 Task: Select the auto option diff line deleted.
Action: Mouse moved to (34, 460)
Screenshot: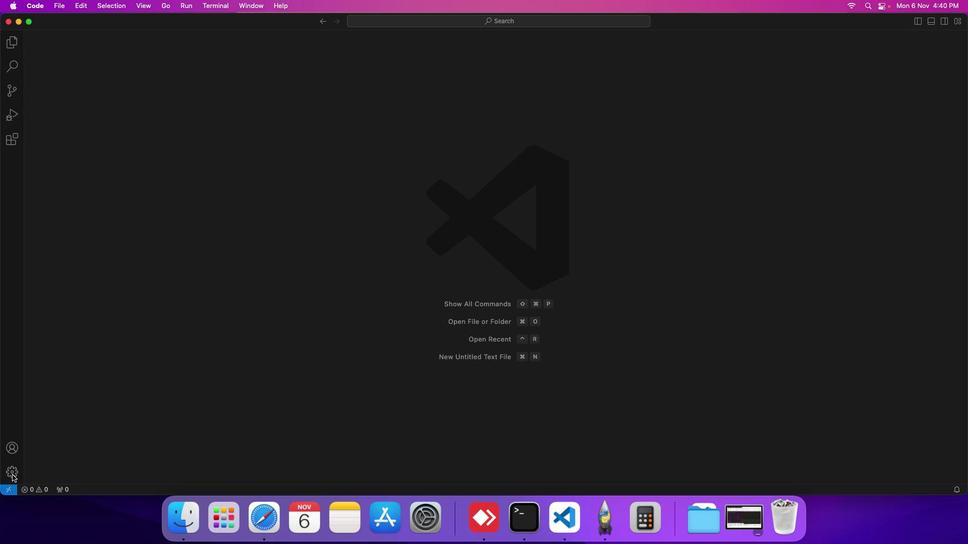 
Action: Mouse pressed left at (34, 460)
Screenshot: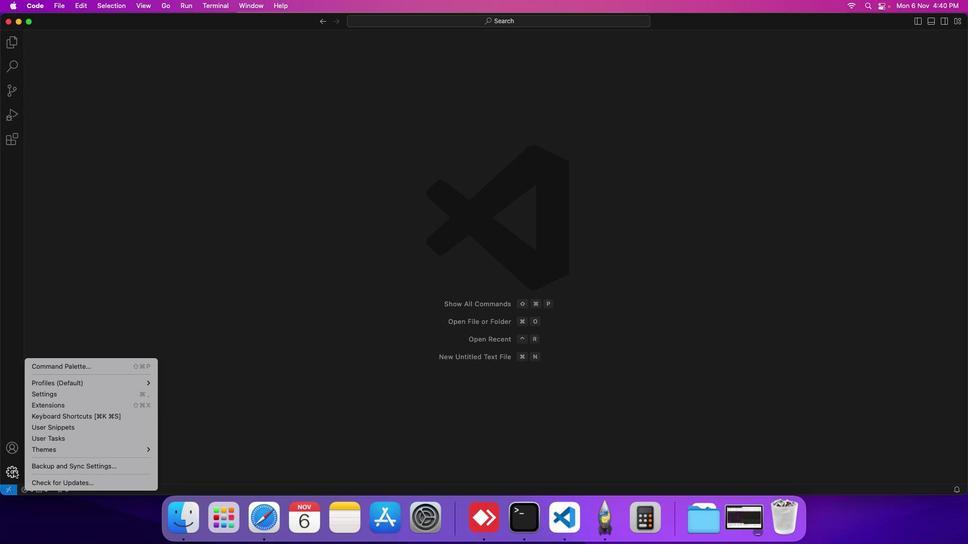 
Action: Mouse moved to (58, 387)
Screenshot: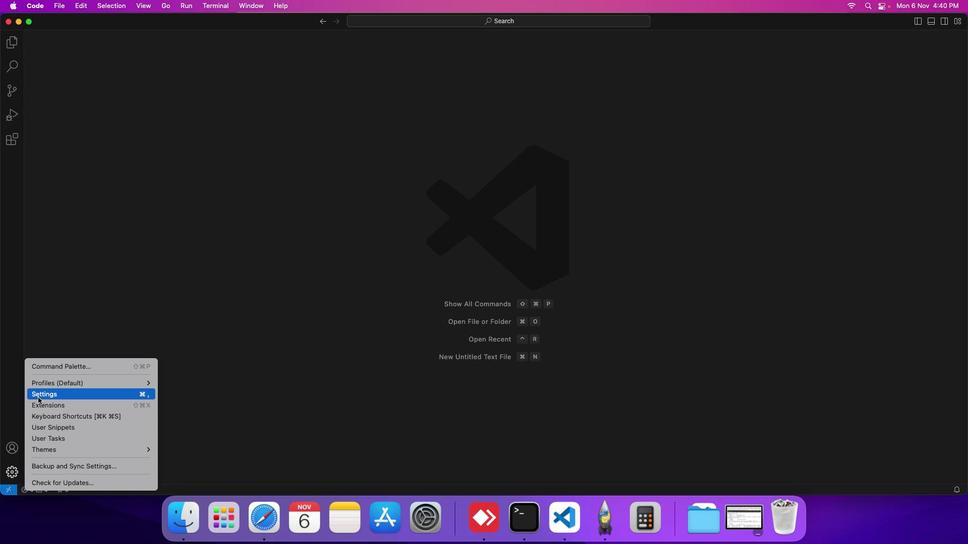 
Action: Mouse pressed left at (58, 387)
Screenshot: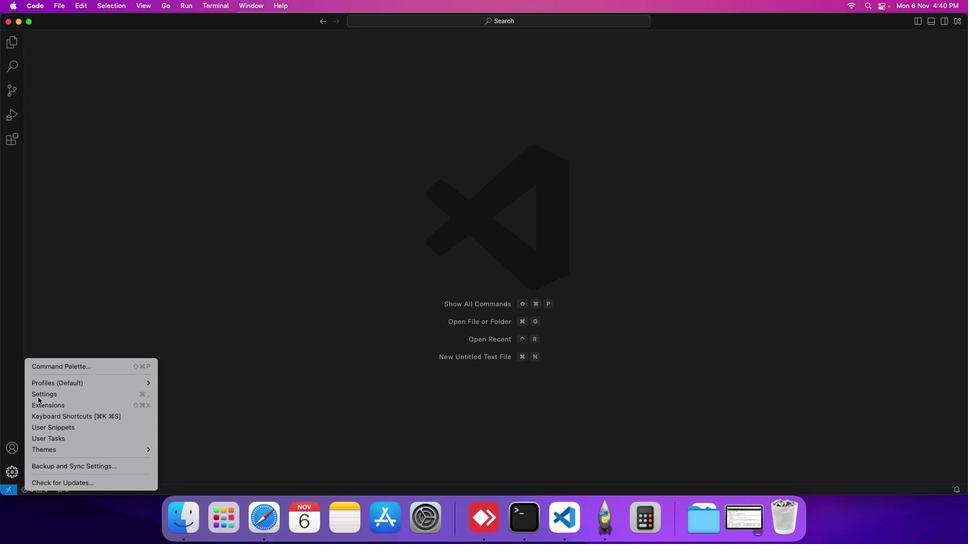 
Action: Mouse moved to (243, 153)
Screenshot: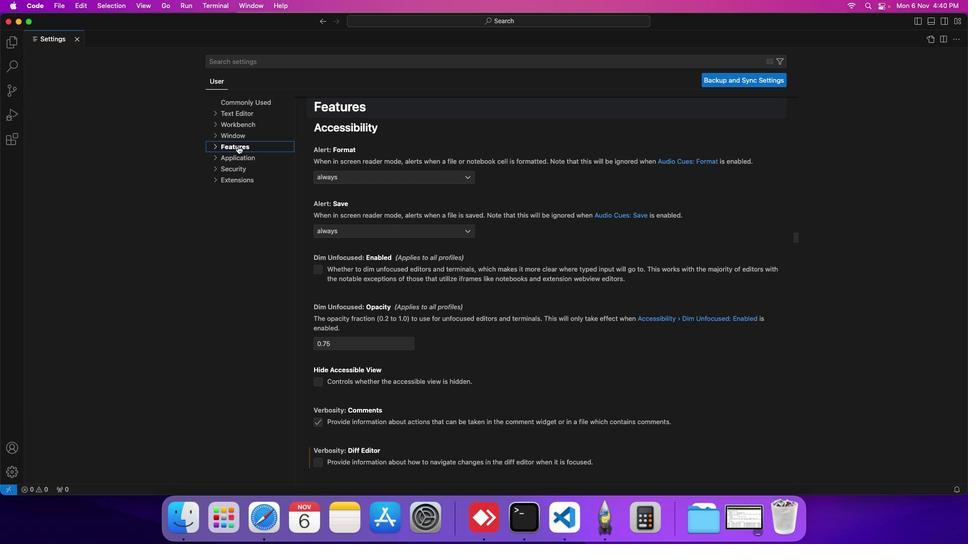 
Action: Mouse pressed left at (243, 153)
Screenshot: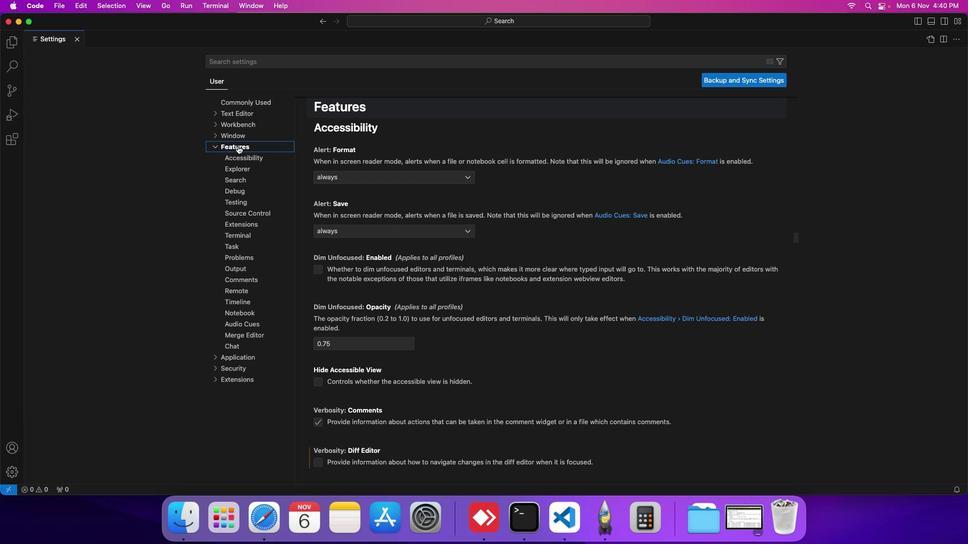 
Action: Mouse moved to (255, 319)
Screenshot: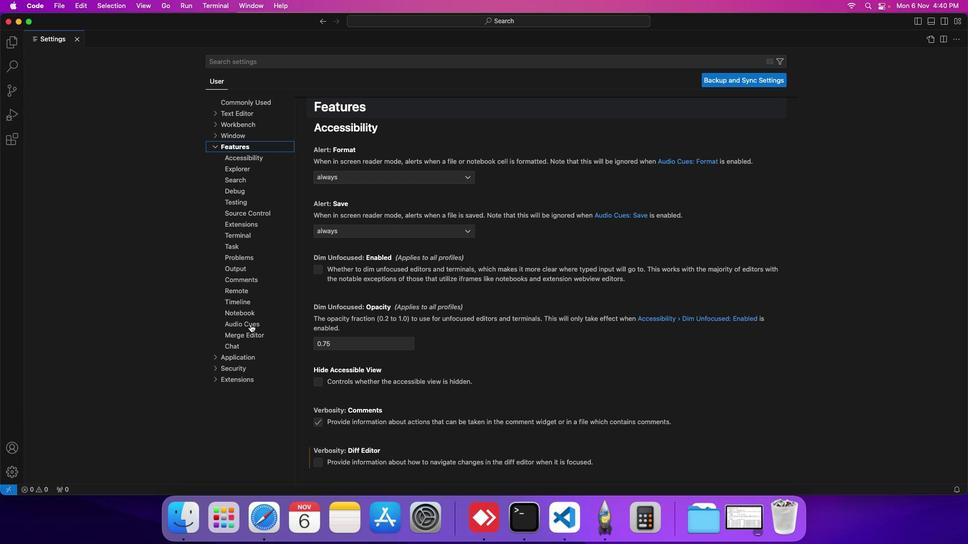 
Action: Mouse pressed left at (255, 319)
Screenshot: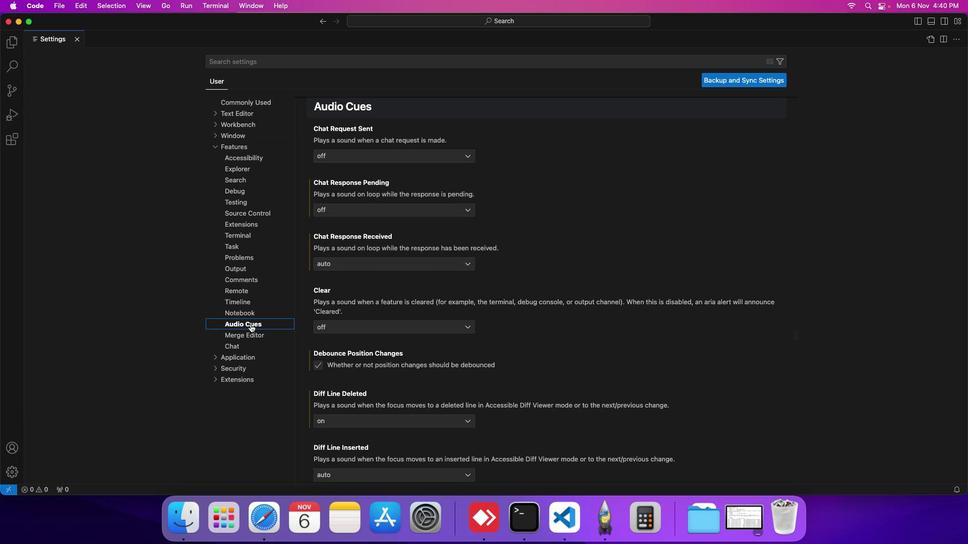 
Action: Mouse moved to (353, 408)
Screenshot: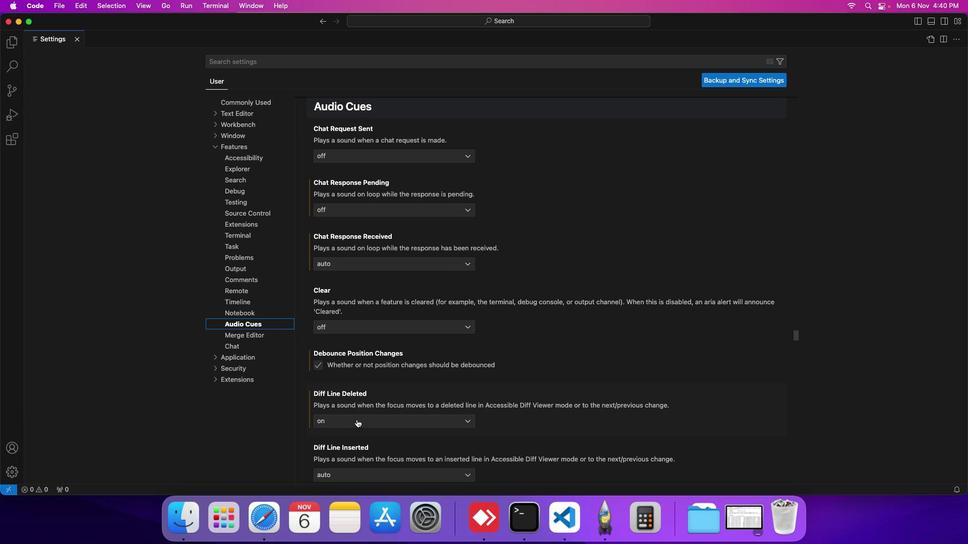 
Action: Mouse pressed left at (353, 408)
Screenshot: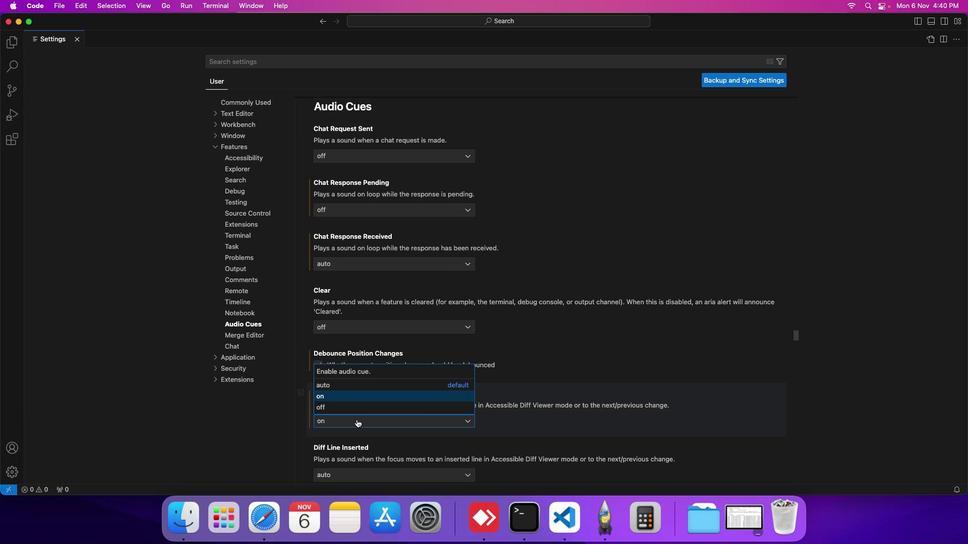 
Action: Mouse moved to (330, 377)
Screenshot: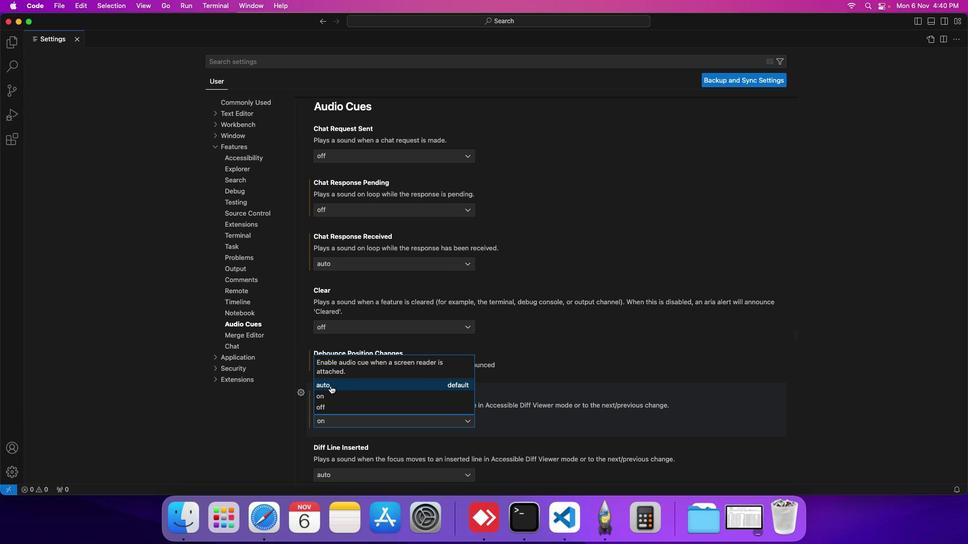 
Action: Mouse pressed left at (330, 377)
Screenshot: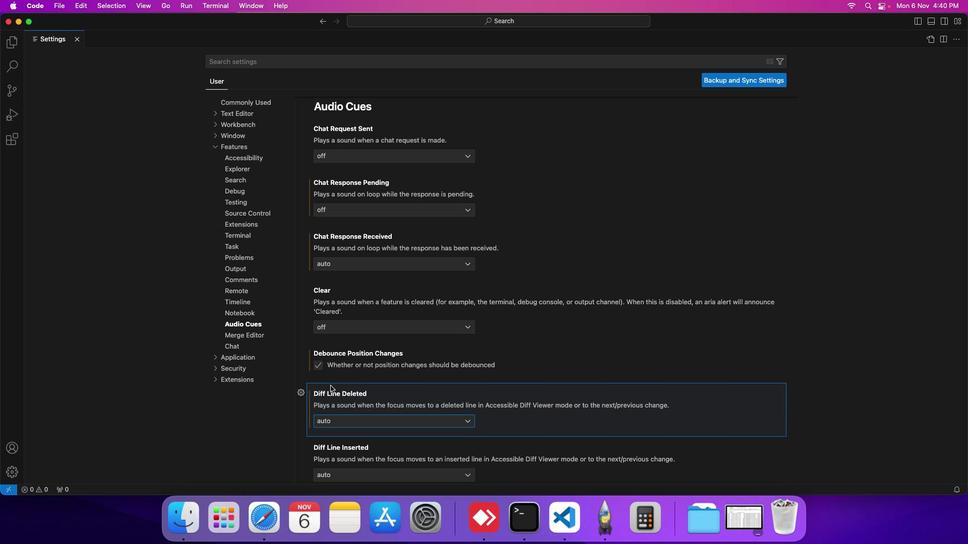 
Action: Mouse moved to (350, 363)
Screenshot: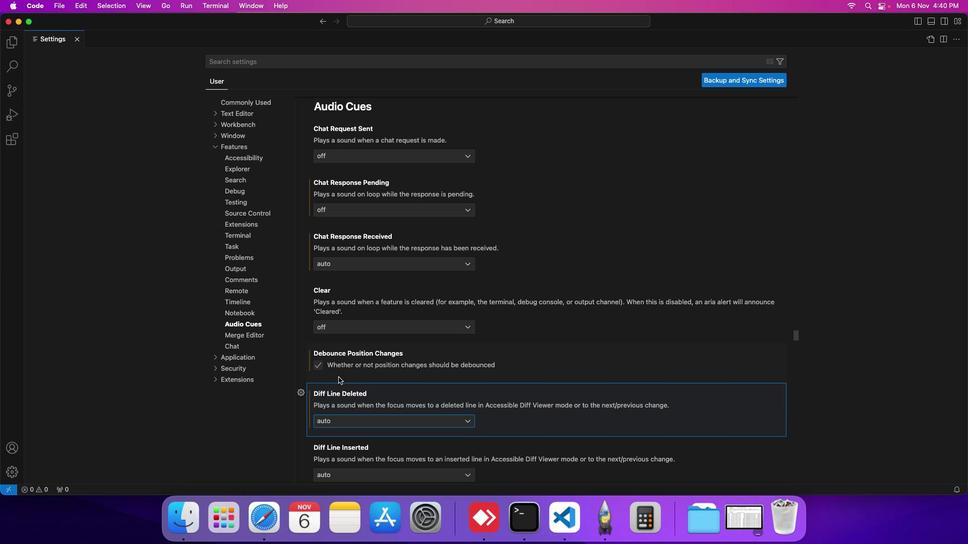 
